 Task: Create a due date automation trigger when advanced on, on the wednesday after a card is due add dates due in more than 1 days at 11:00 AM.
Action: Mouse moved to (1088, 247)
Screenshot: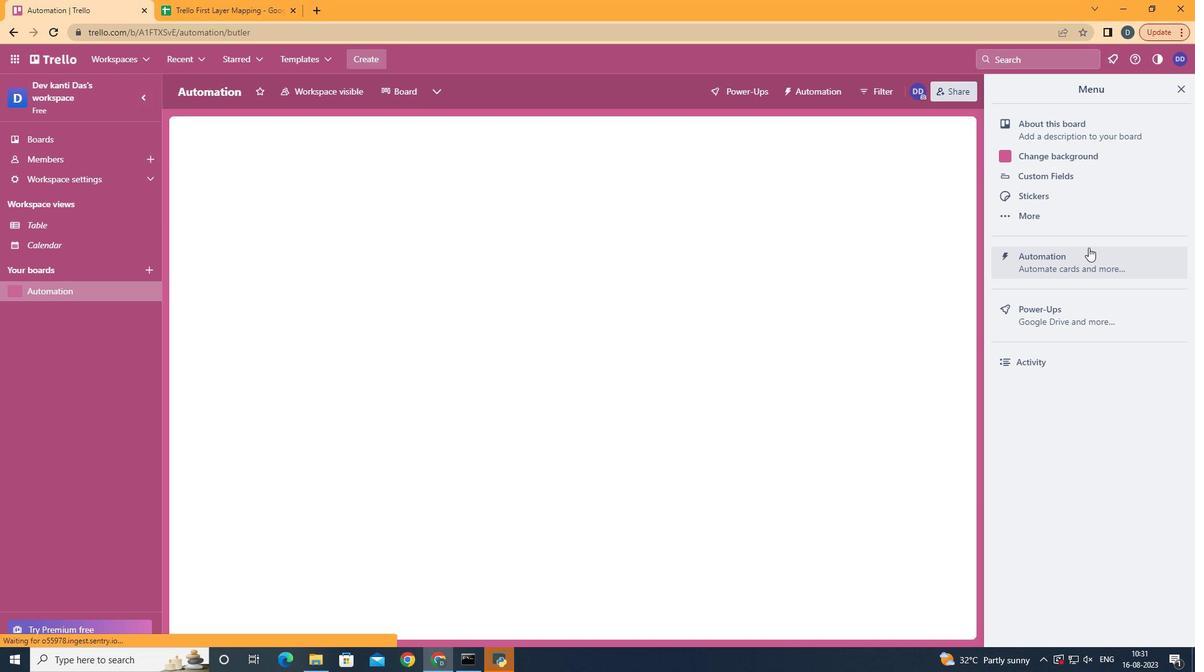 
Action: Mouse pressed left at (1088, 247)
Screenshot: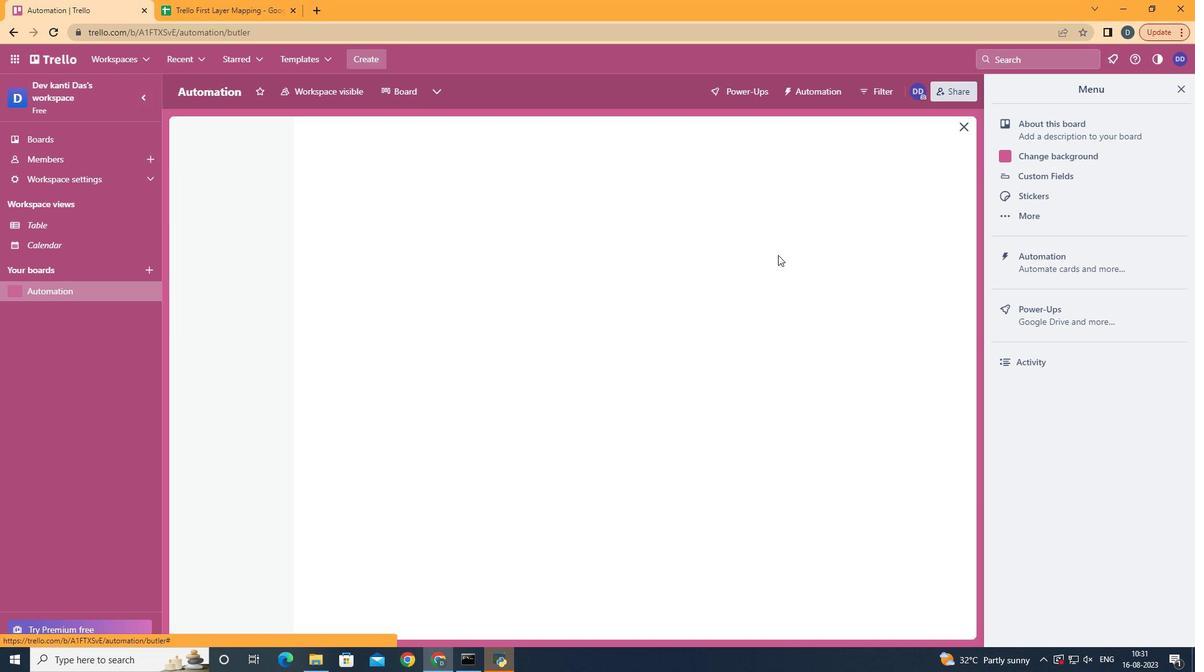 
Action: Mouse moved to (233, 247)
Screenshot: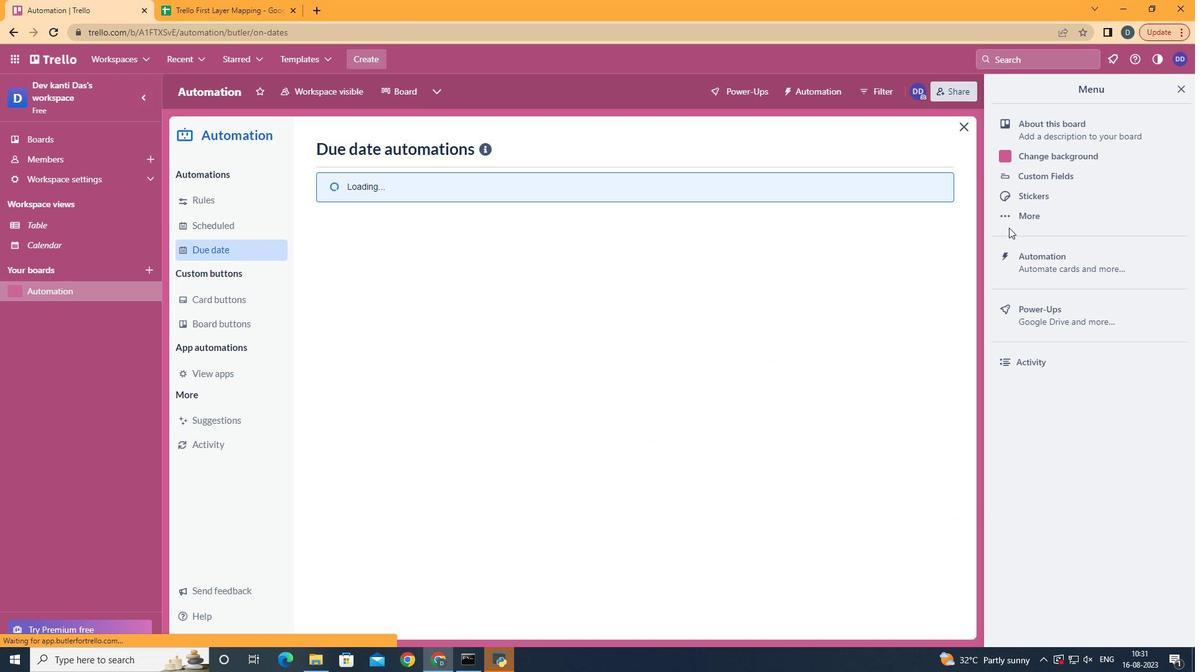 
Action: Mouse pressed left at (233, 247)
Screenshot: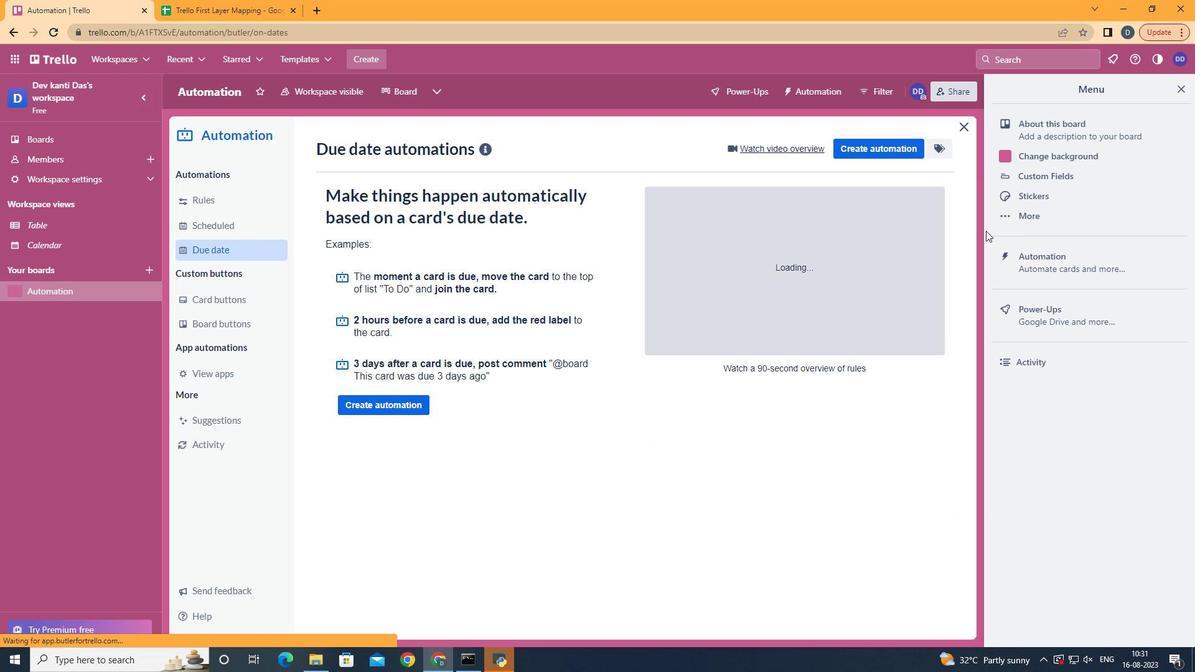 
Action: Mouse moved to (883, 154)
Screenshot: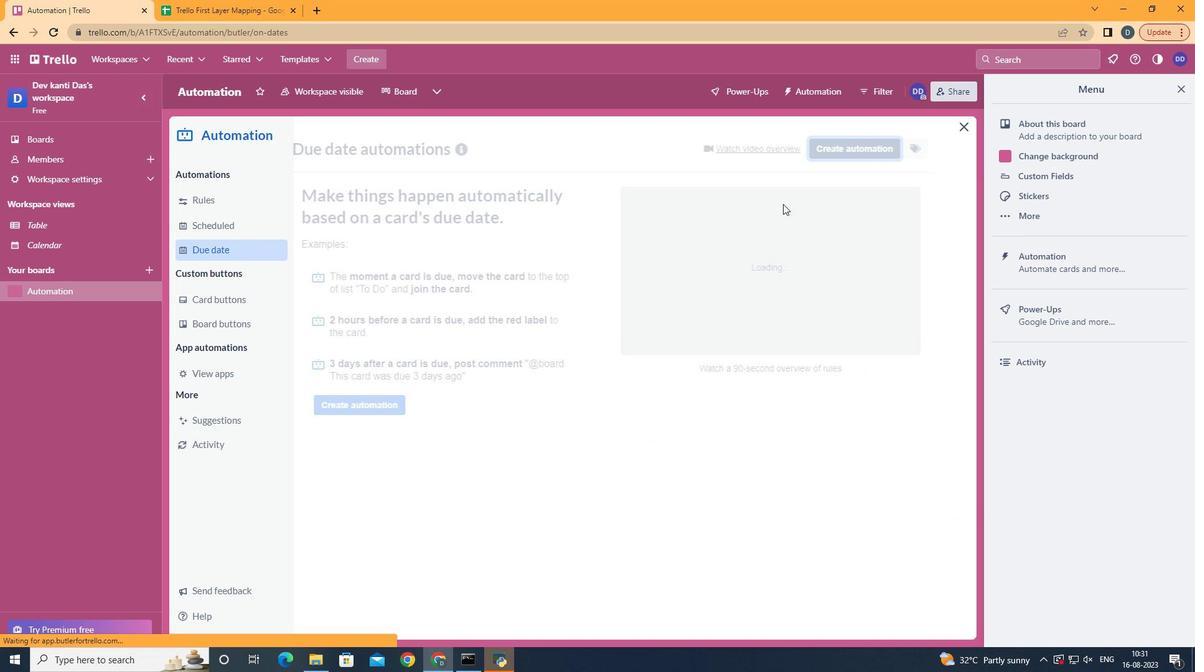 
Action: Mouse pressed left at (883, 154)
Screenshot: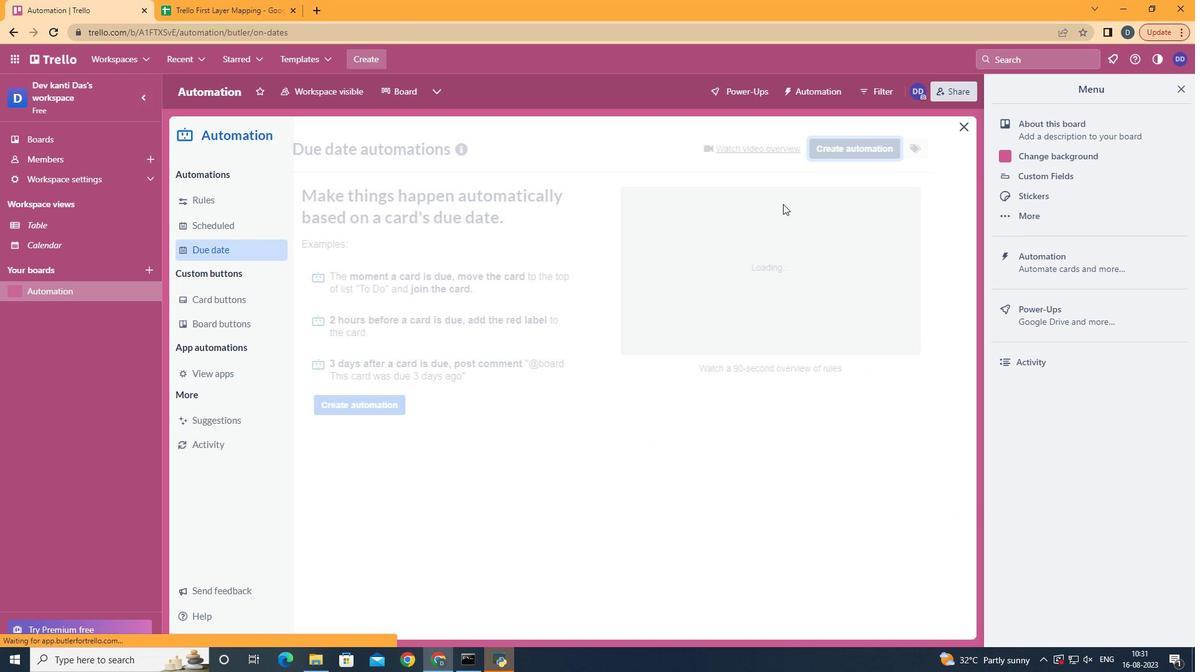 
Action: Mouse moved to (633, 275)
Screenshot: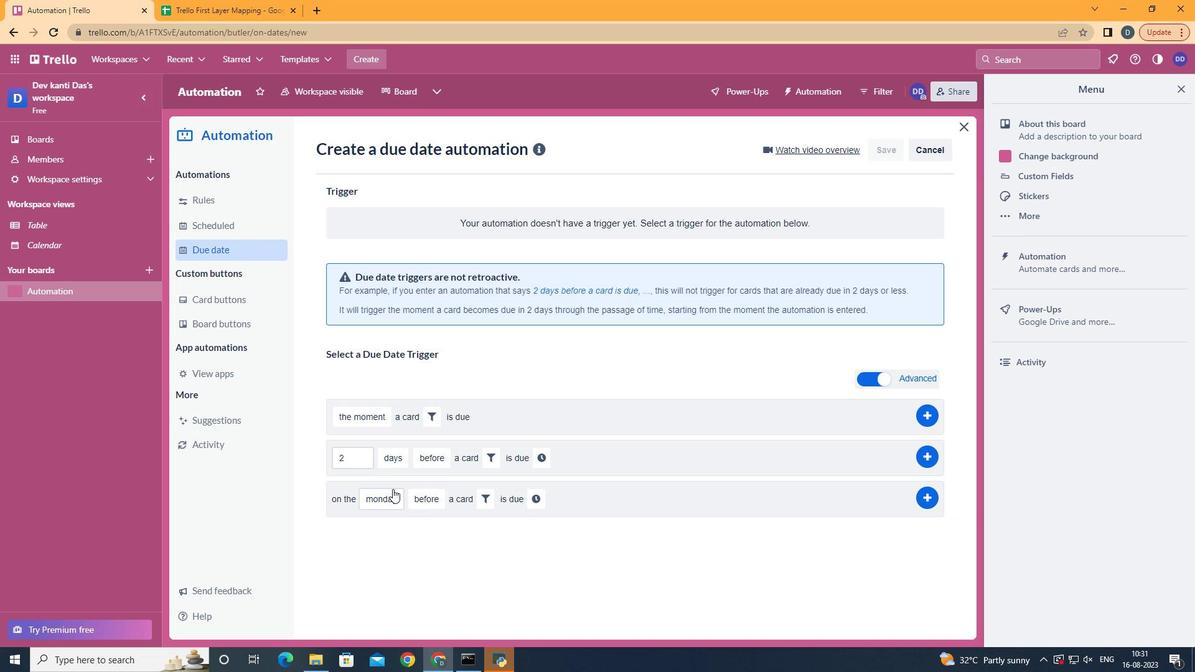
Action: Mouse pressed left at (633, 275)
Screenshot: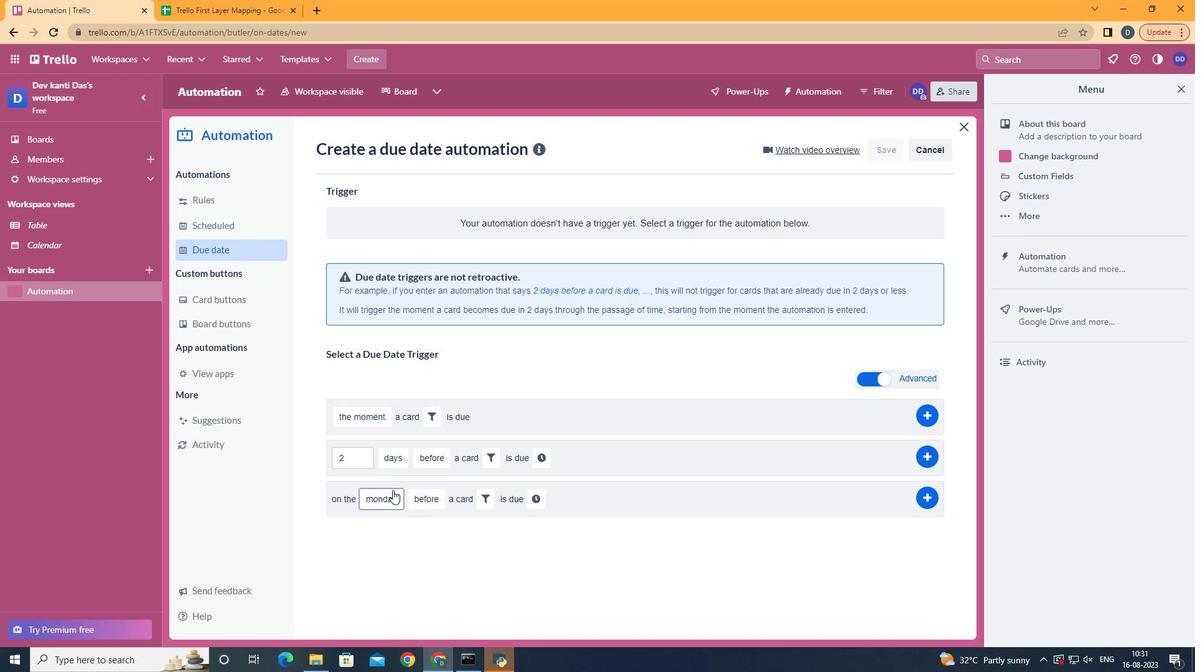 
Action: Mouse moved to (403, 373)
Screenshot: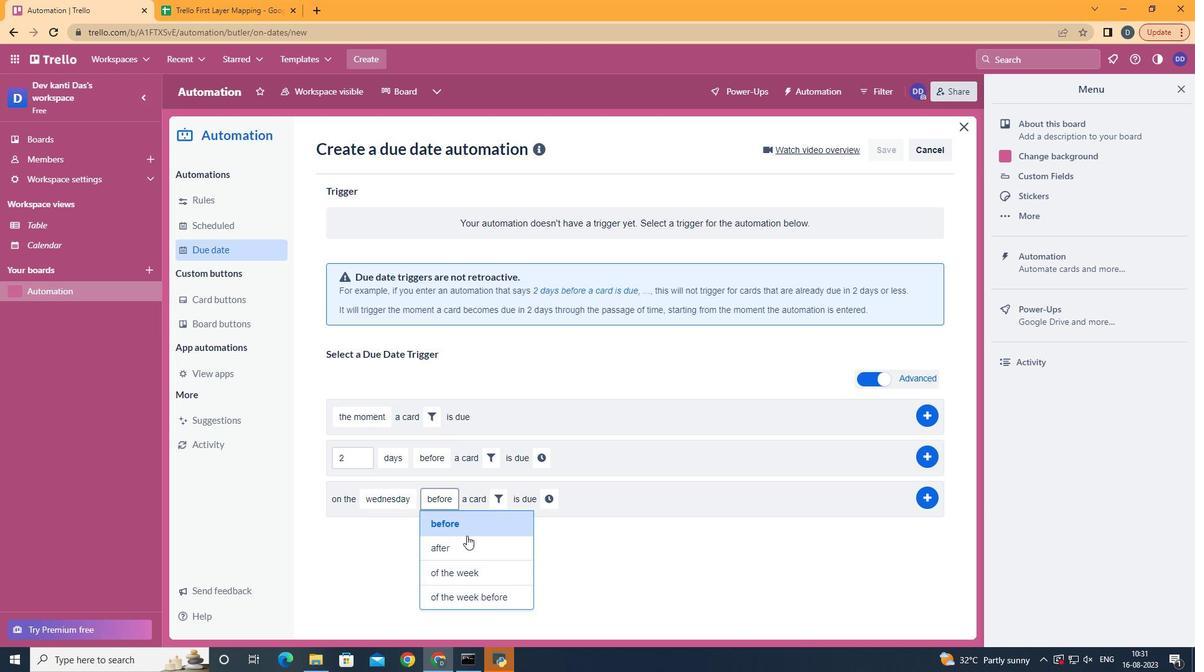 
Action: Mouse pressed left at (403, 373)
Screenshot: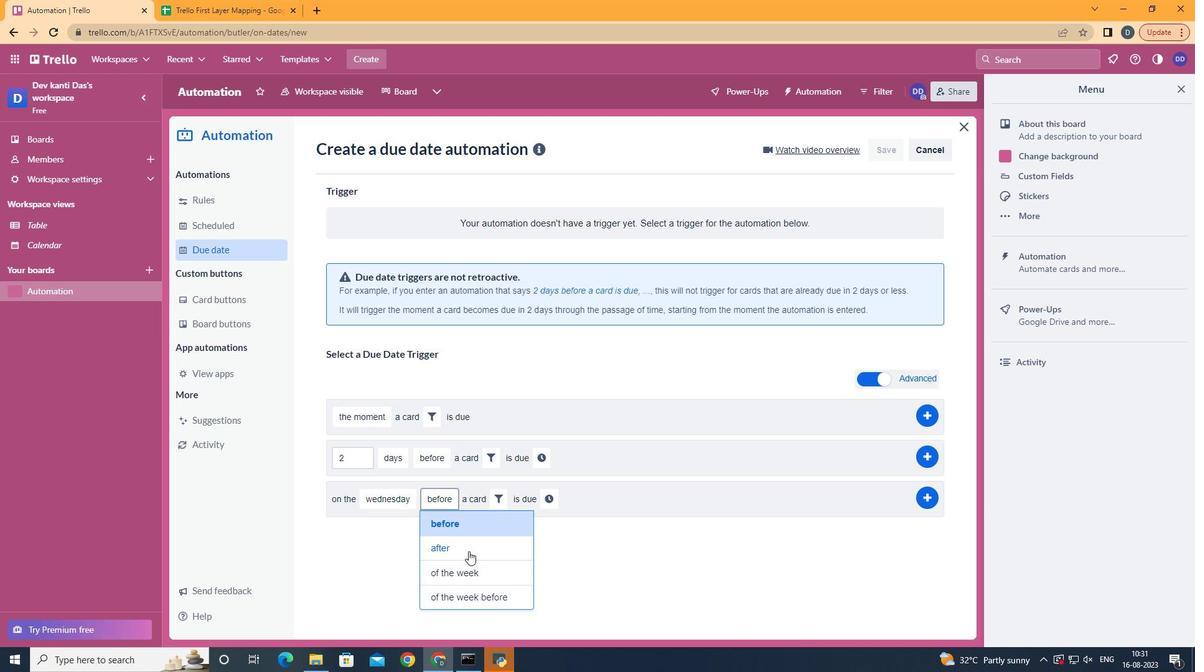 
Action: Mouse moved to (472, 548)
Screenshot: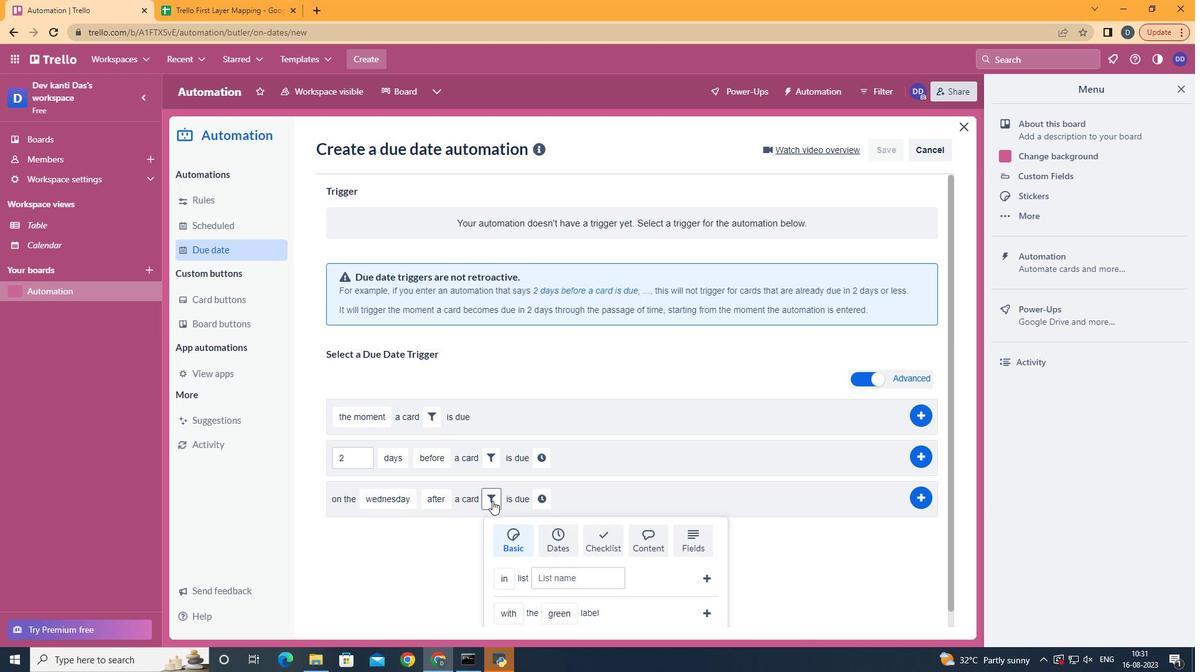 
Action: Mouse pressed left at (472, 548)
Screenshot: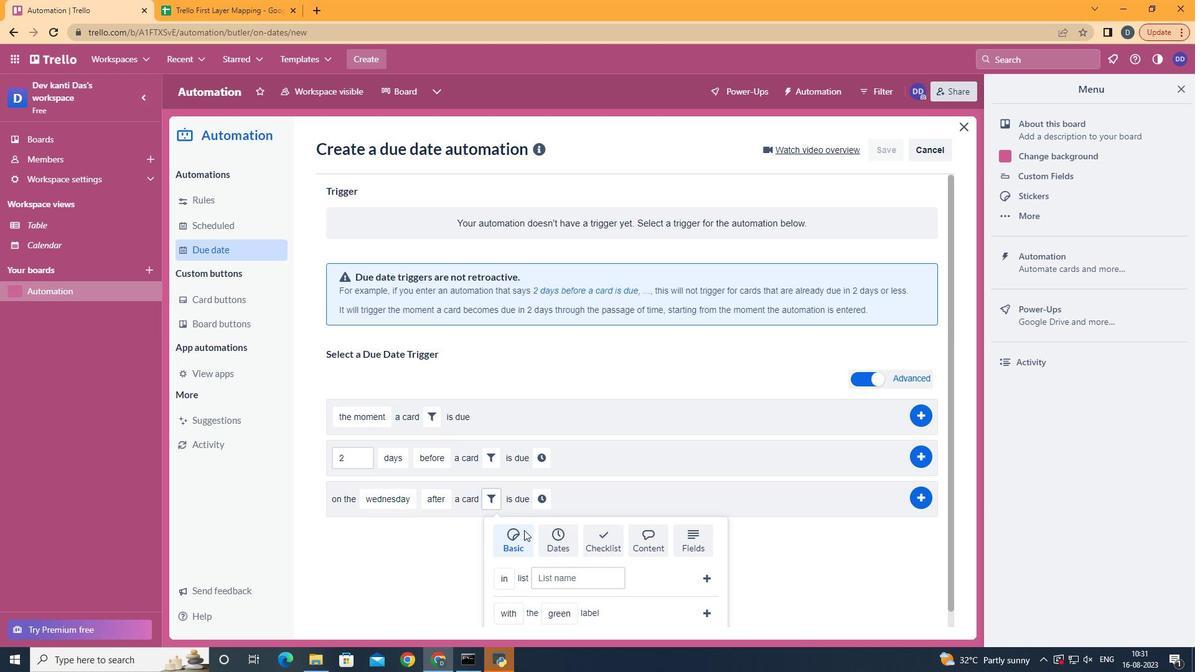 
Action: Mouse moved to (496, 504)
Screenshot: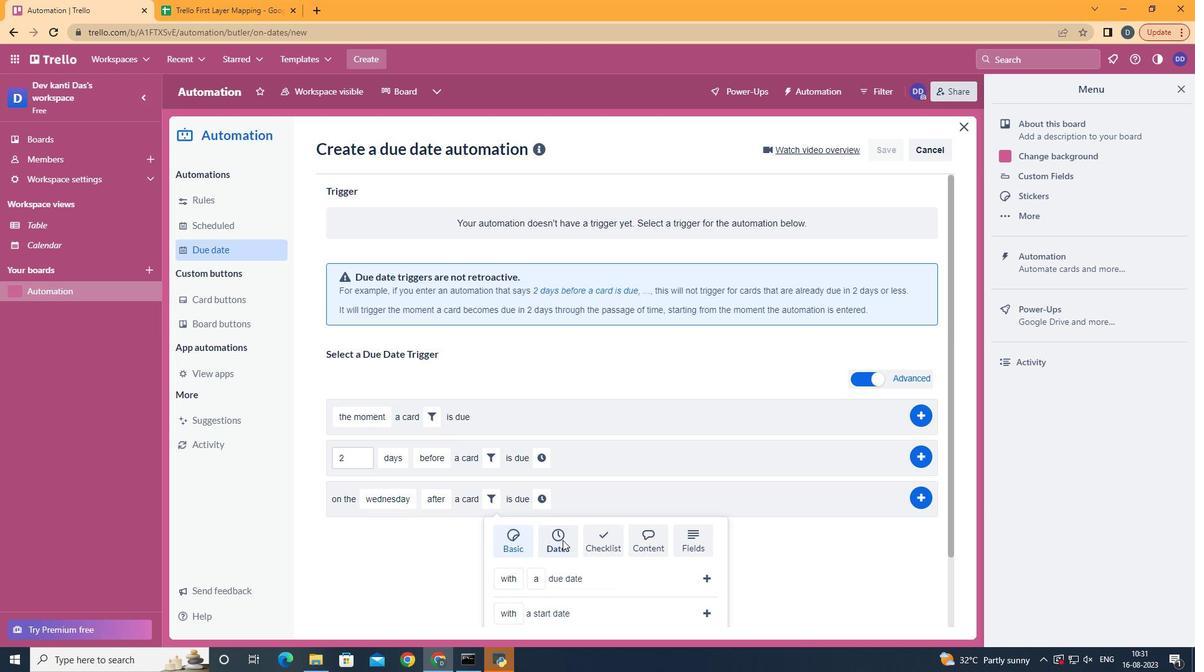 
Action: Mouse pressed left at (496, 504)
Screenshot: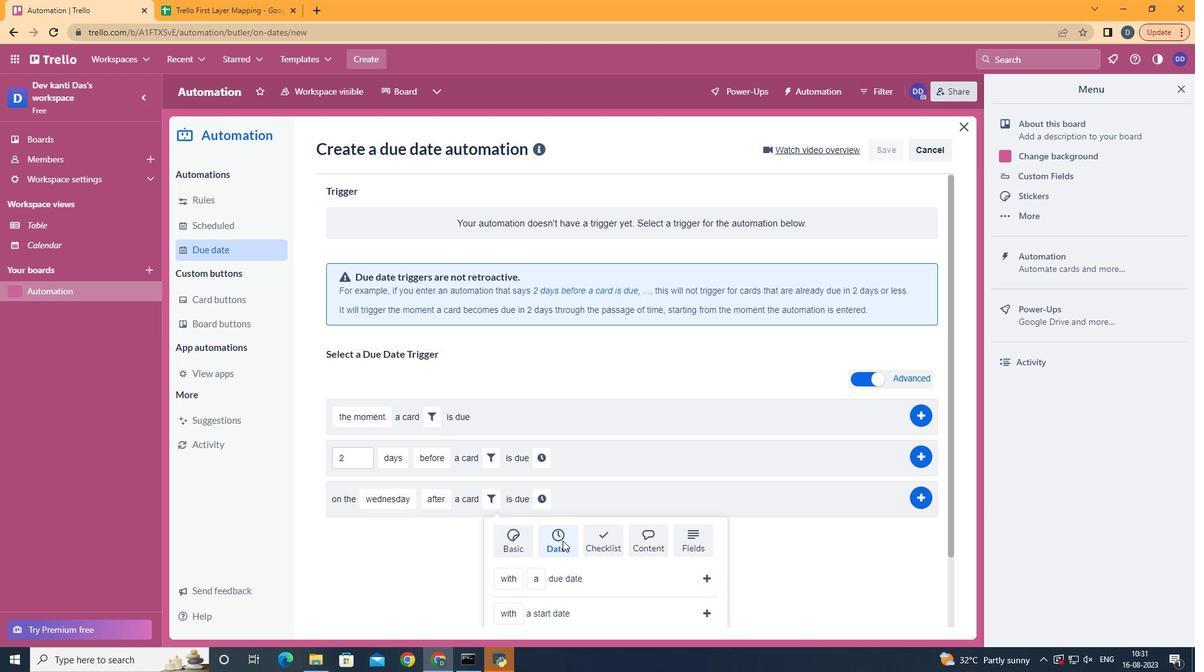 
Action: Mouse moved to (562, 540)
Screenshot: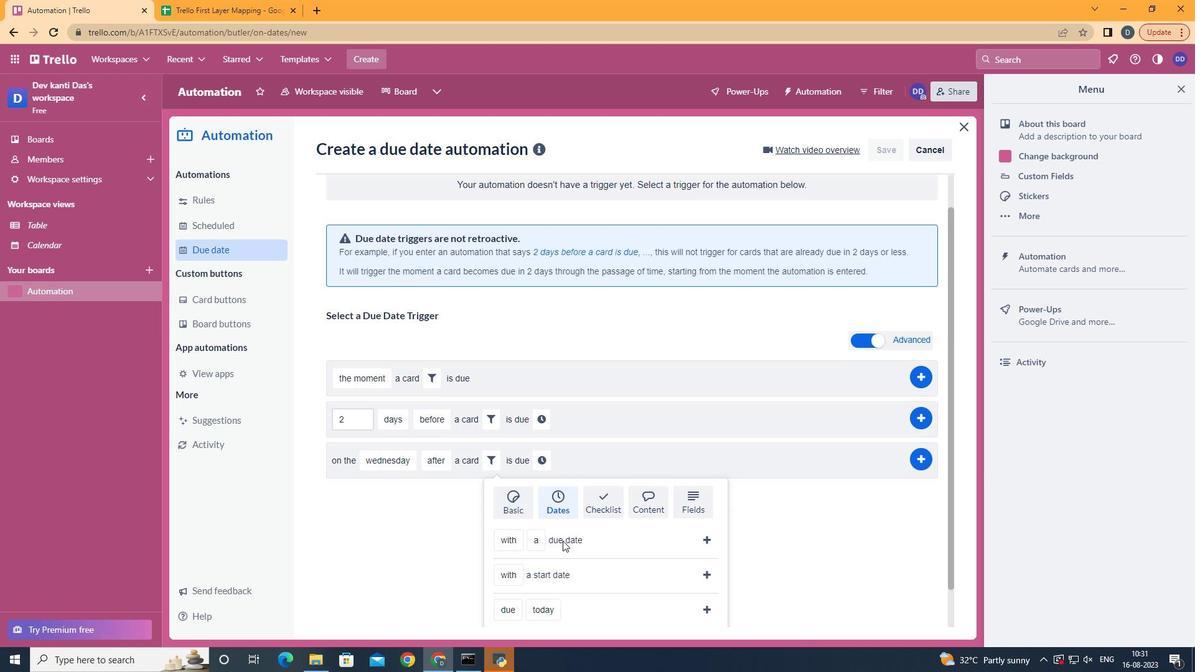 
Action: Mouse pressed left at (562, 540)
Screenshot: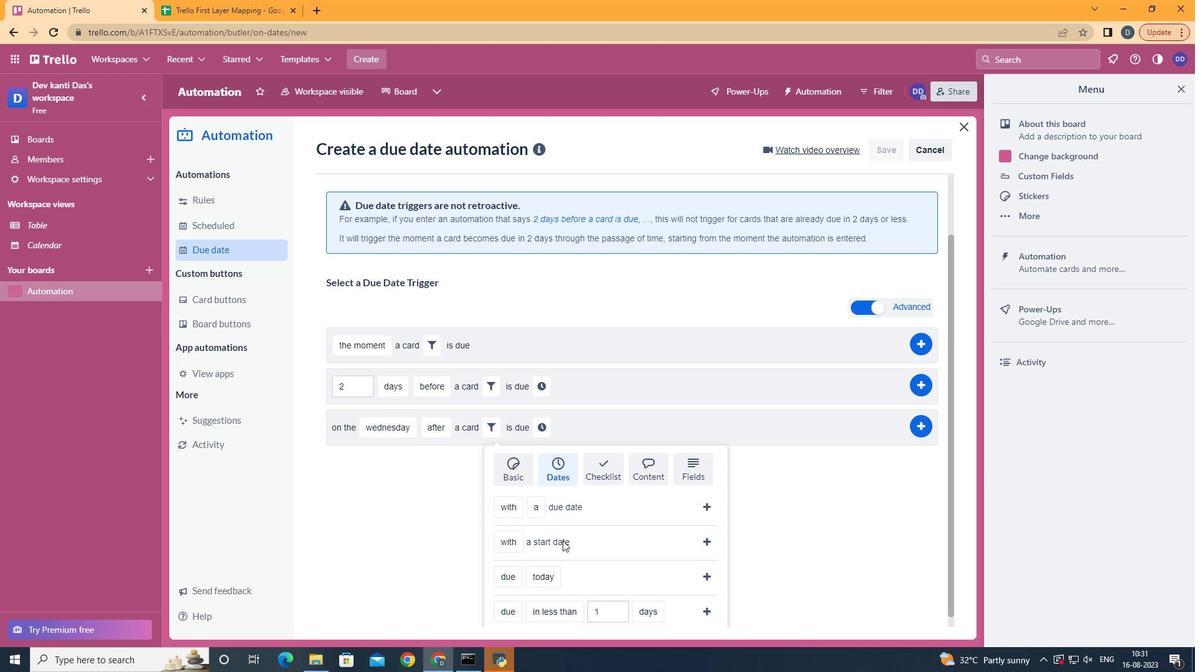 
Action: Mouse moved to (562, 540)
Screenshot: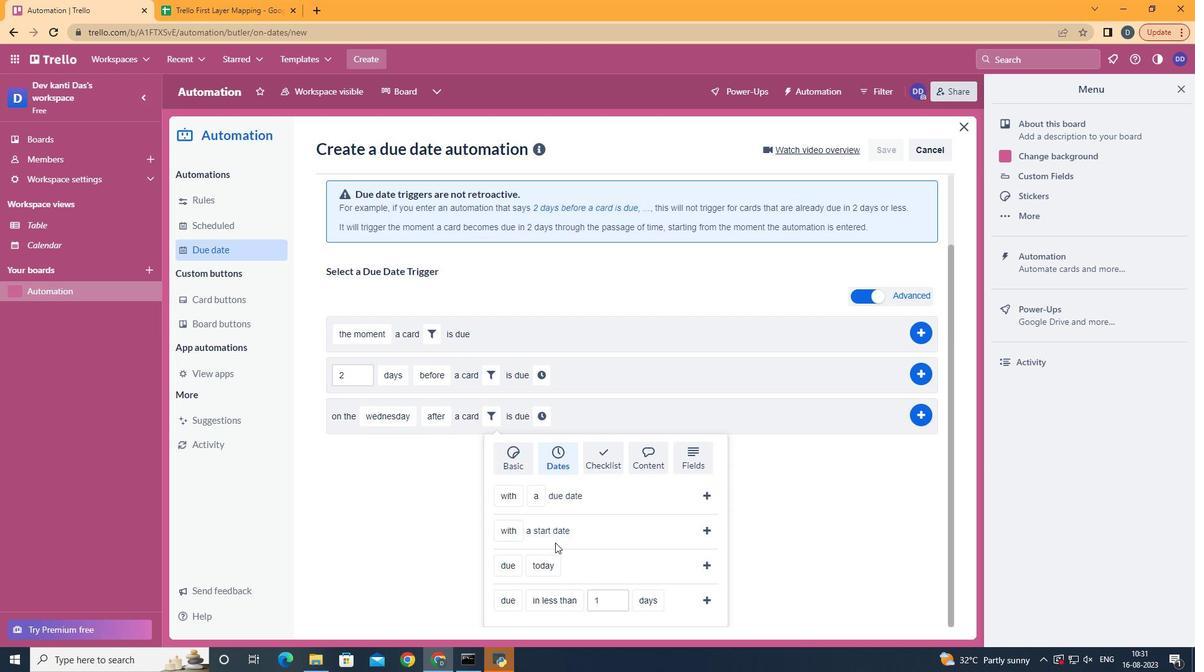 
Action: Mouse scrolled (562, 540) with delta (0, 0)
Screenshot: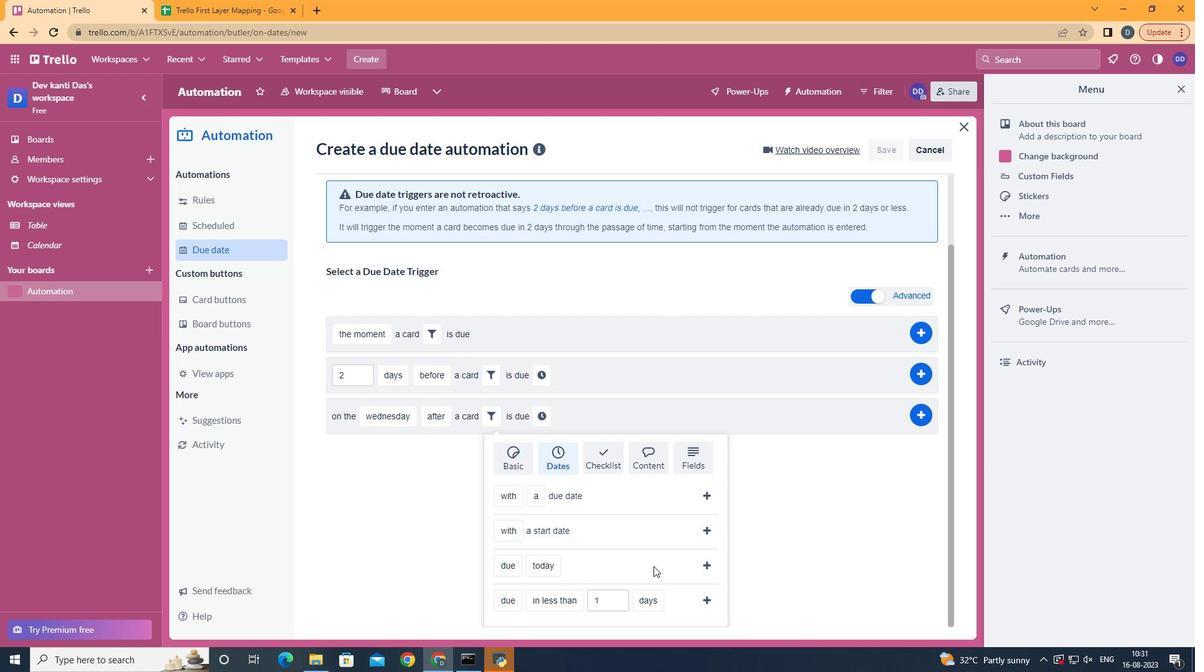 
Action: Mouse scrolled (562, 540) with delta (0, 0)
Screenshot: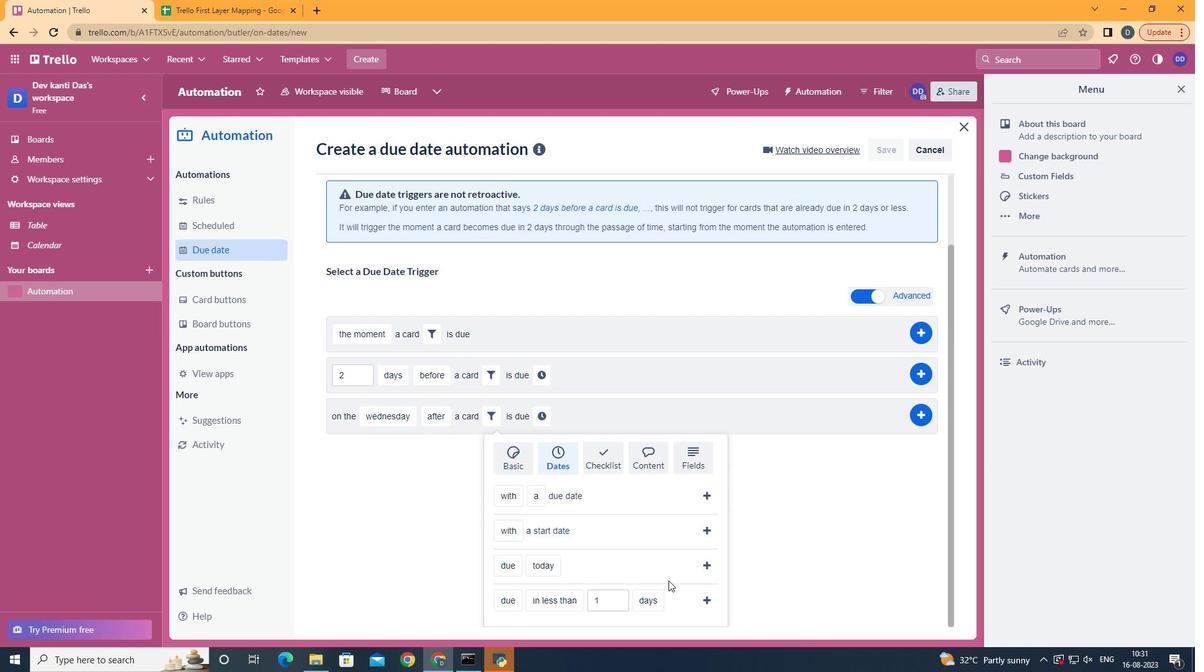 
Action: Mouse scrolled (562, 540) with delta (0, 0)
Screenshot: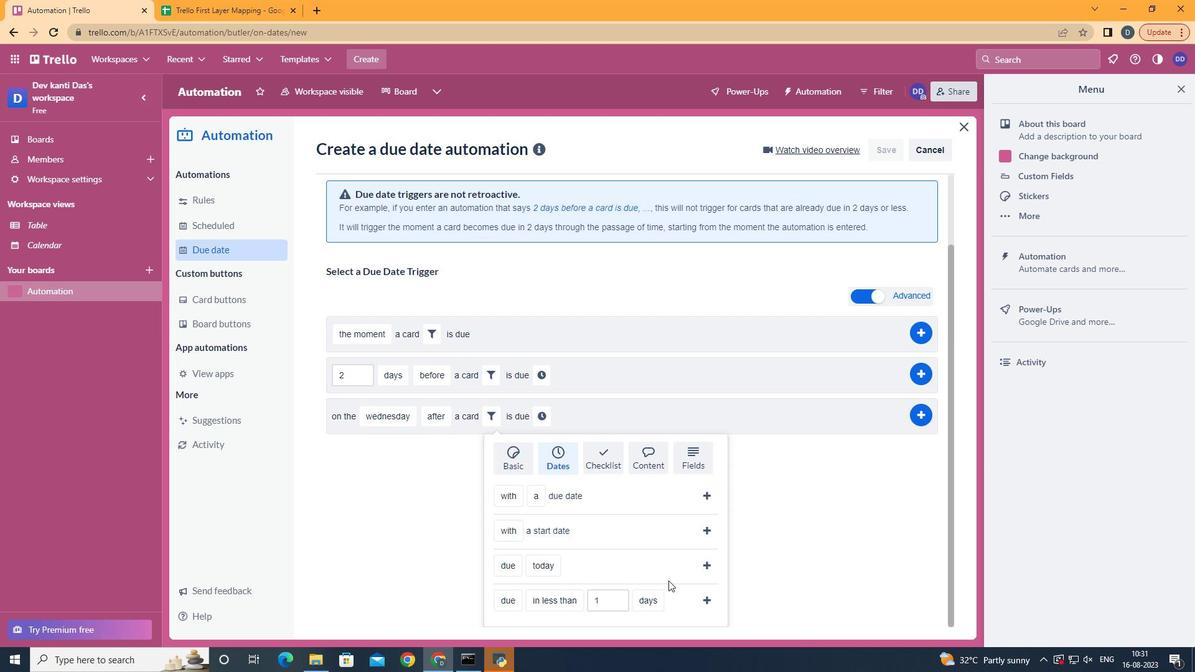 
Action: Mouse scrolled (562, 540) with delta (0, 0)
Screenshot: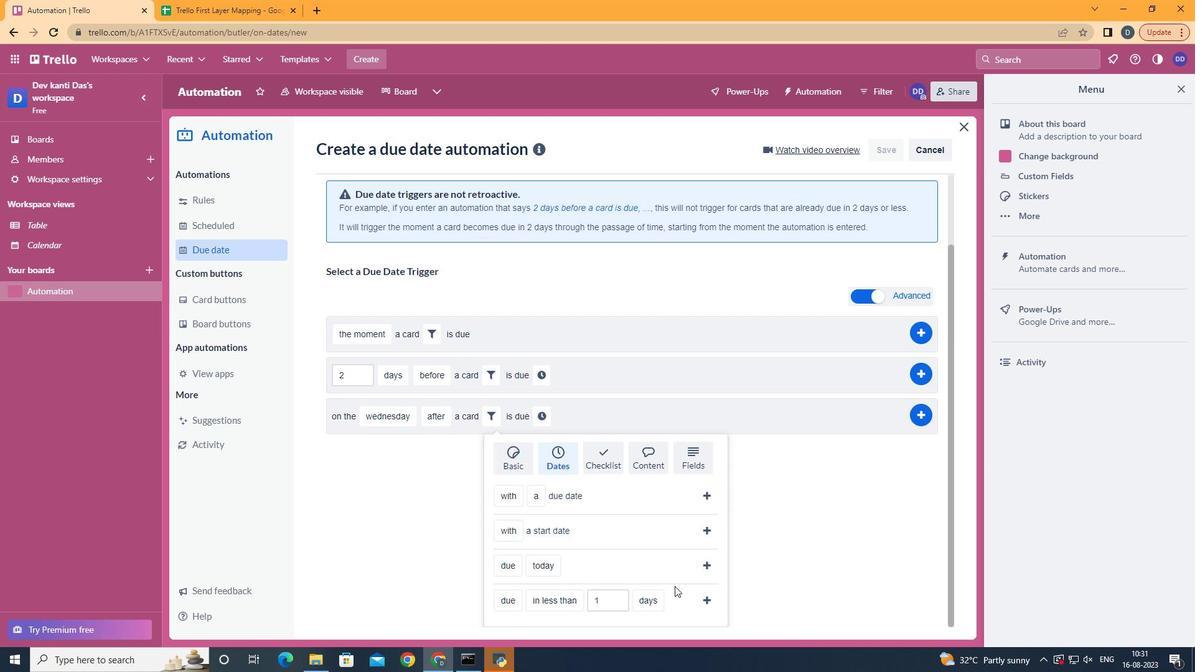 
Action: Mouse scrolled (562, 540) with delta (0, 0)
Screenshot: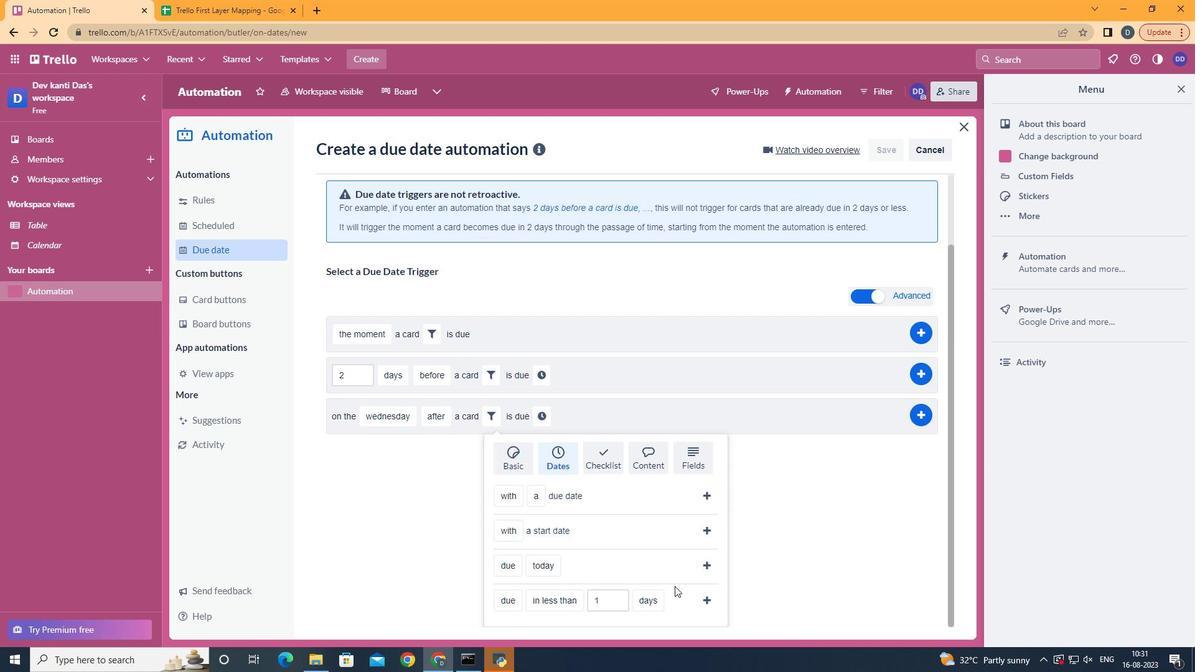 
Action: Mouse moved to (563, 519)
Screenshot: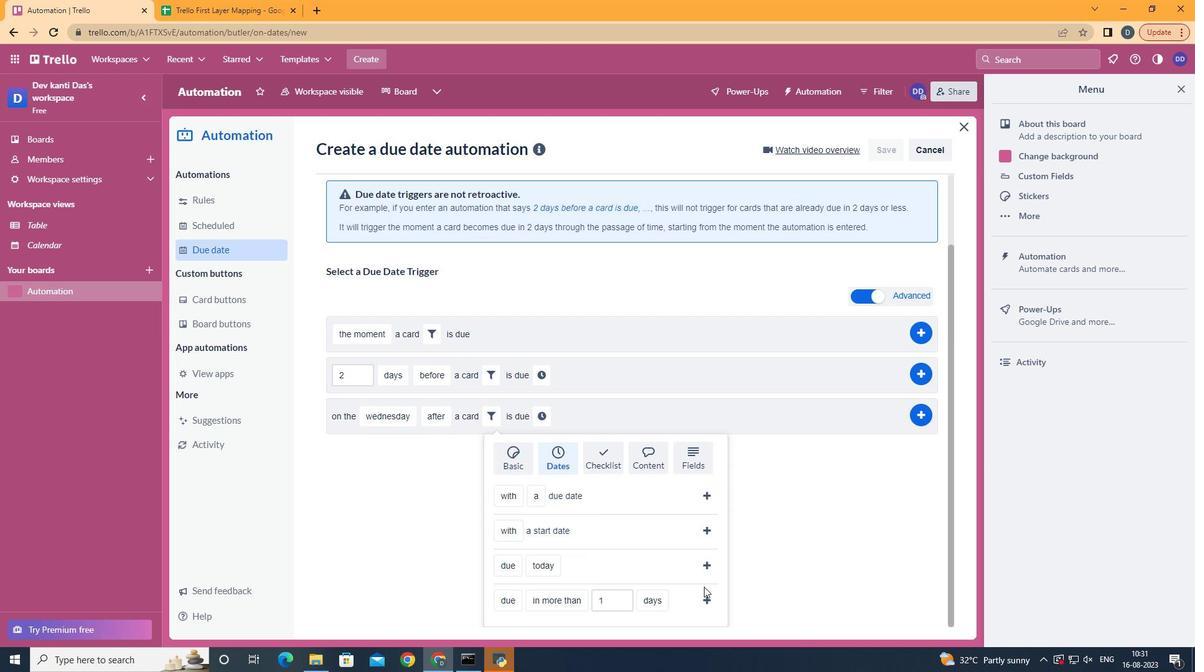 
Action: Mouse pressed left at (563, 519)
Screenshot: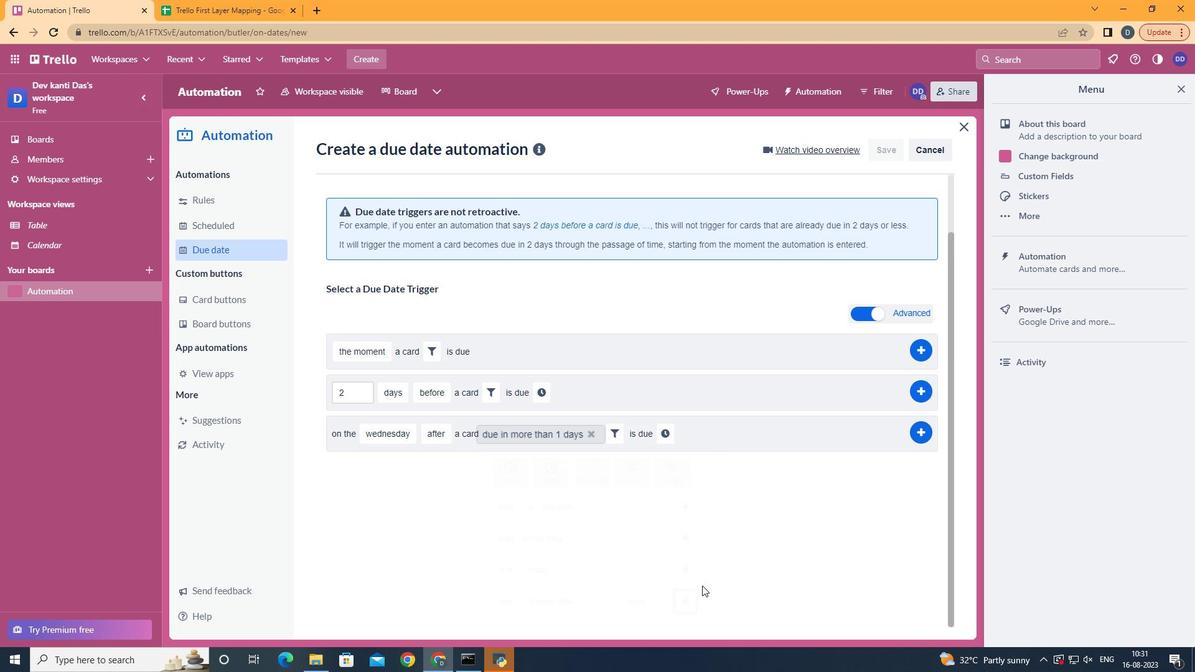 
Action: Mouse moved to (709, 596)
Screenshot: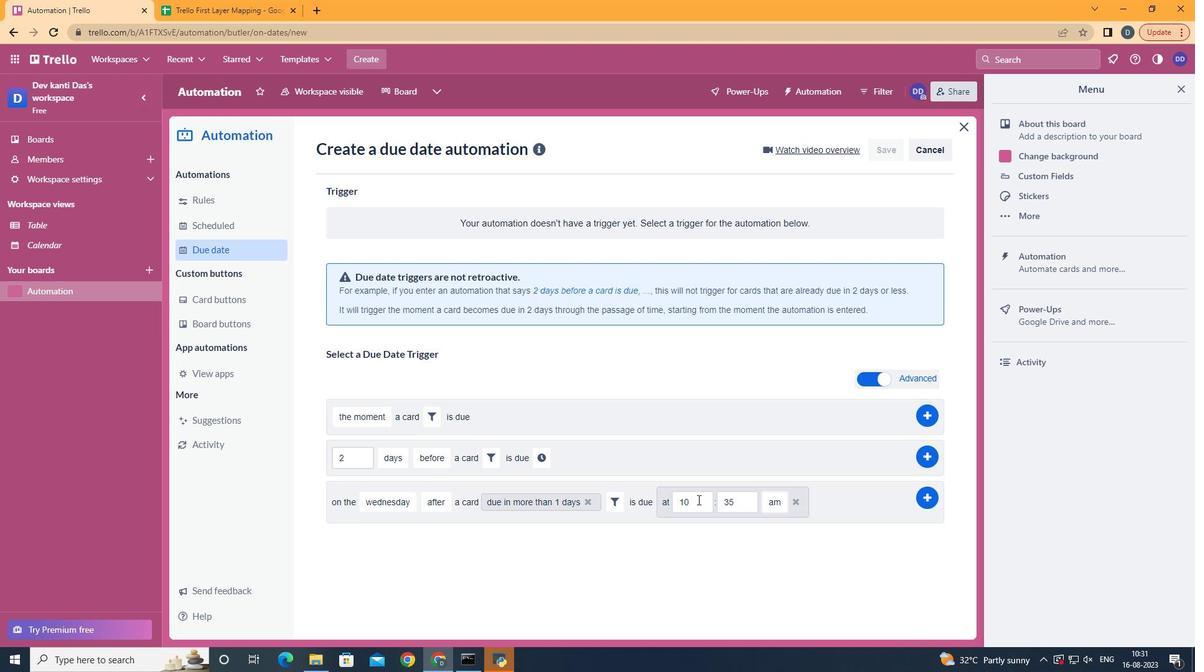 
Action: Mouse pressed left at (709, 596)
Screenshot: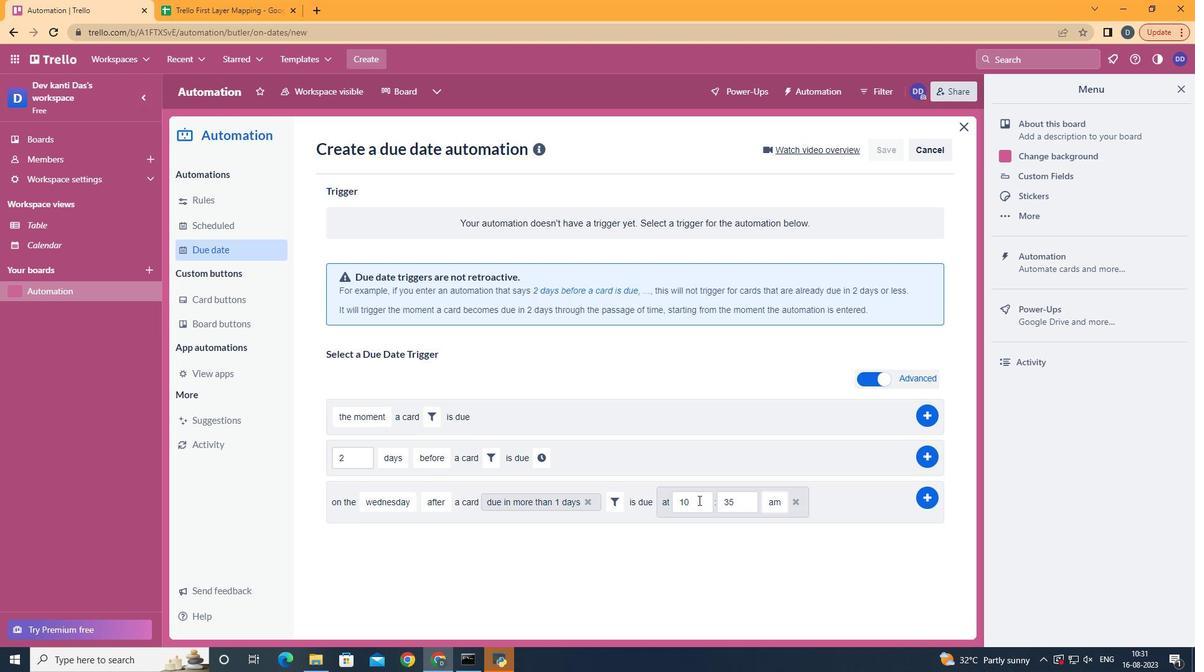 
Action: Mouse moved to (666, 498)
Screenshot: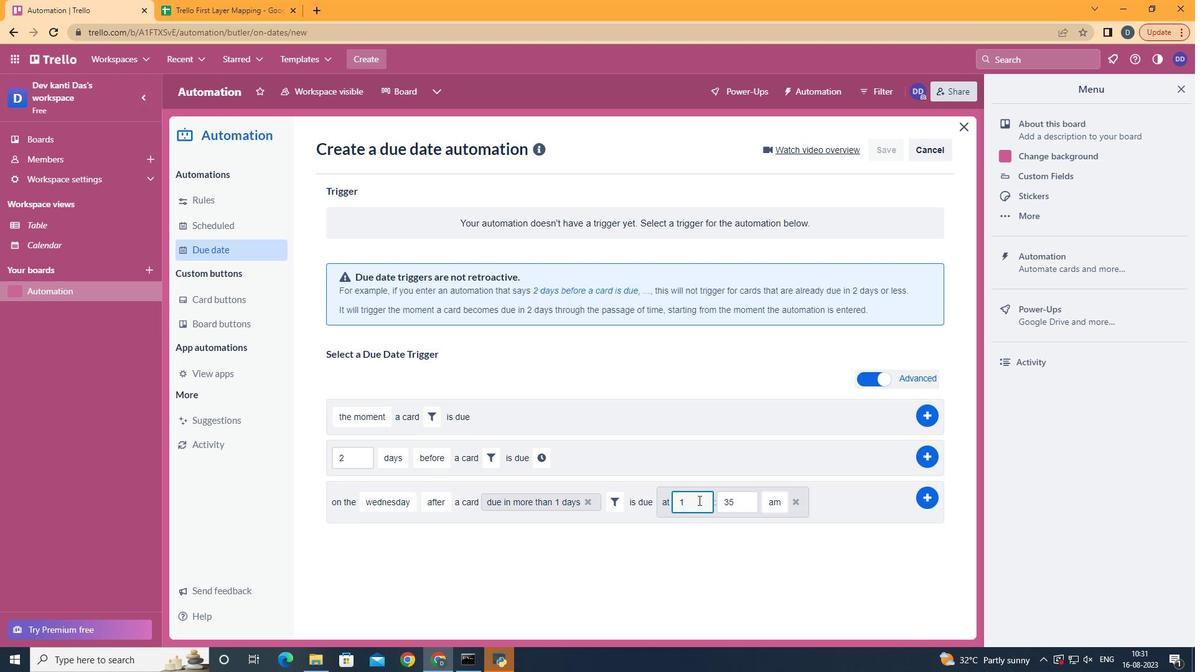 
Action: Mouse pressed left at (666, 498)
Screenshot: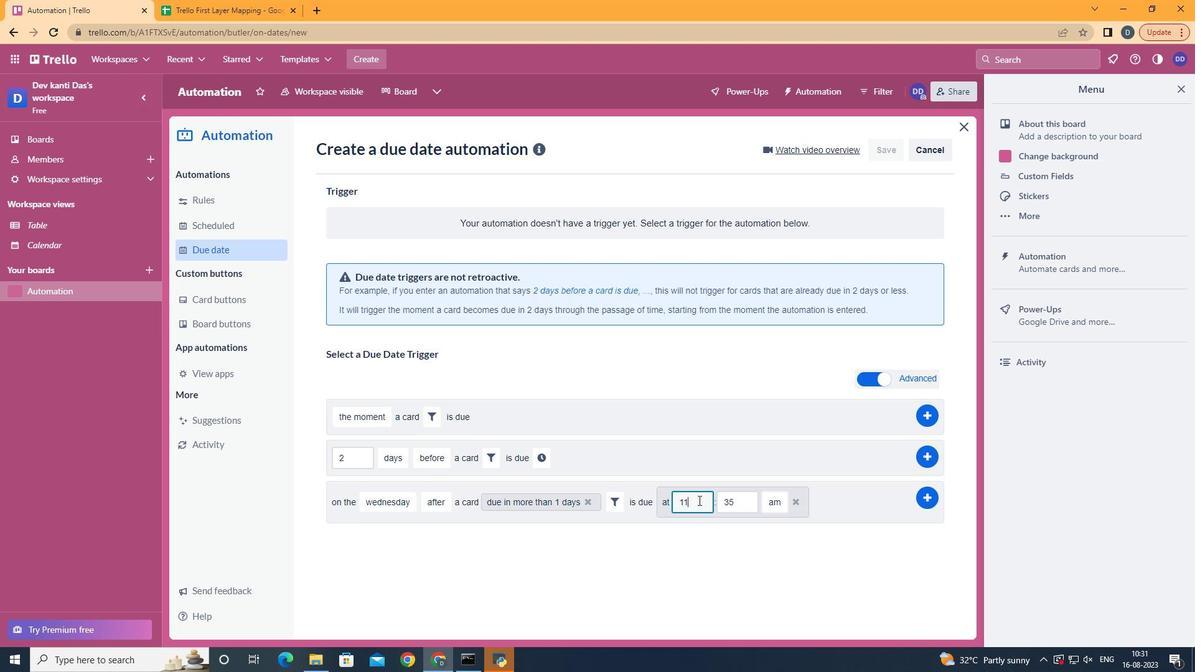 
Action: Mouse moved to (698, 500)
Screenshot: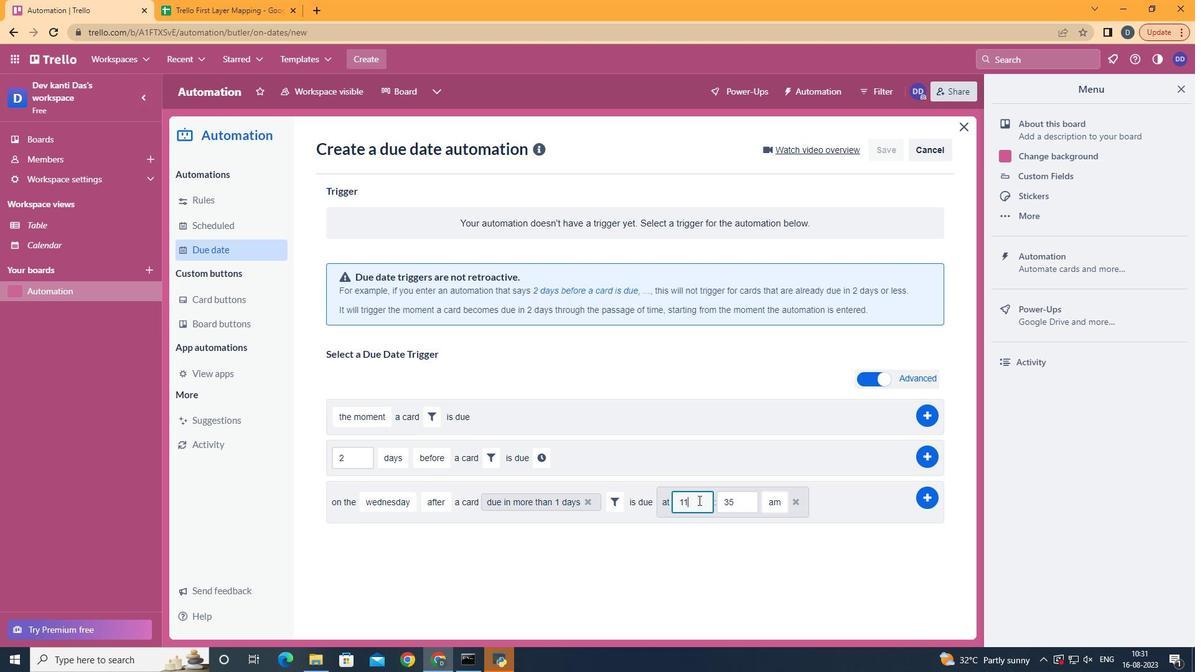 
Action: Mouse pressed left at (698, 500)
Screenshot: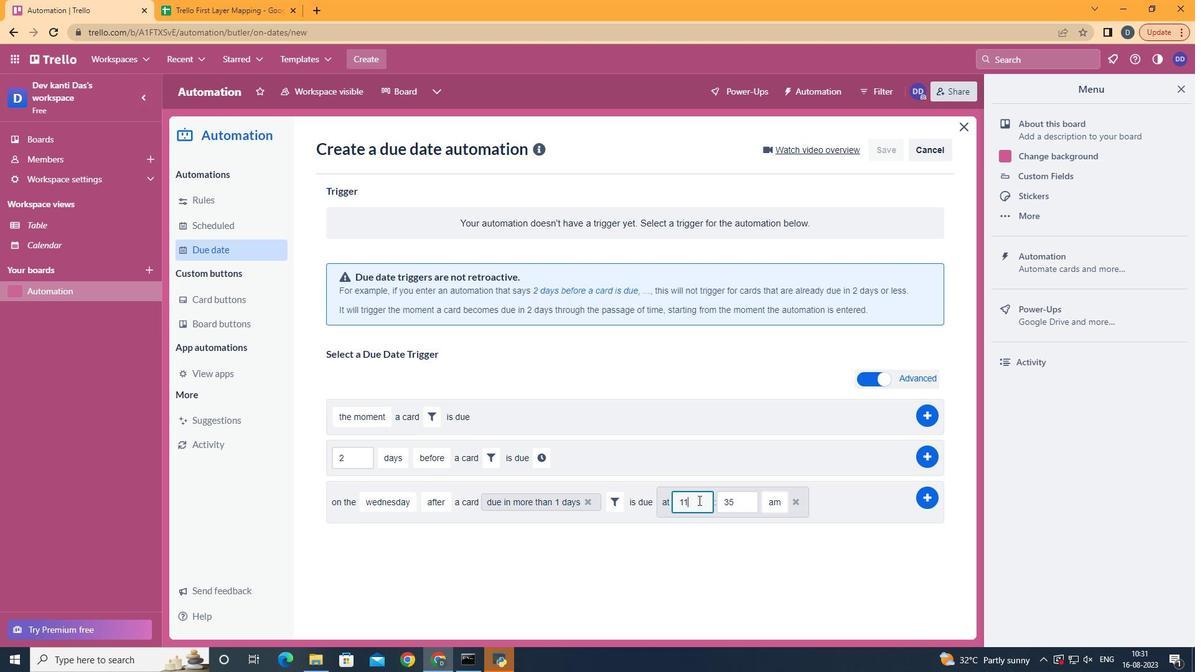 
Action: Key pressed <Key.backspace>1
Screenshot: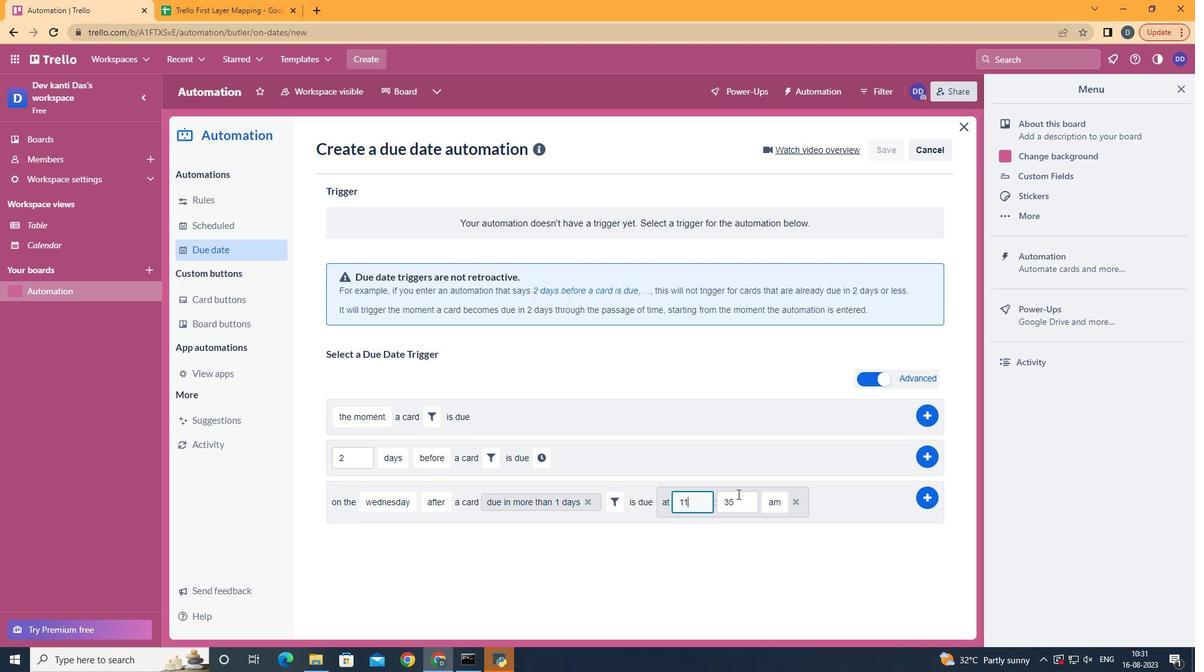 
Action: Mouse moved to (738, 494)
Screenshot: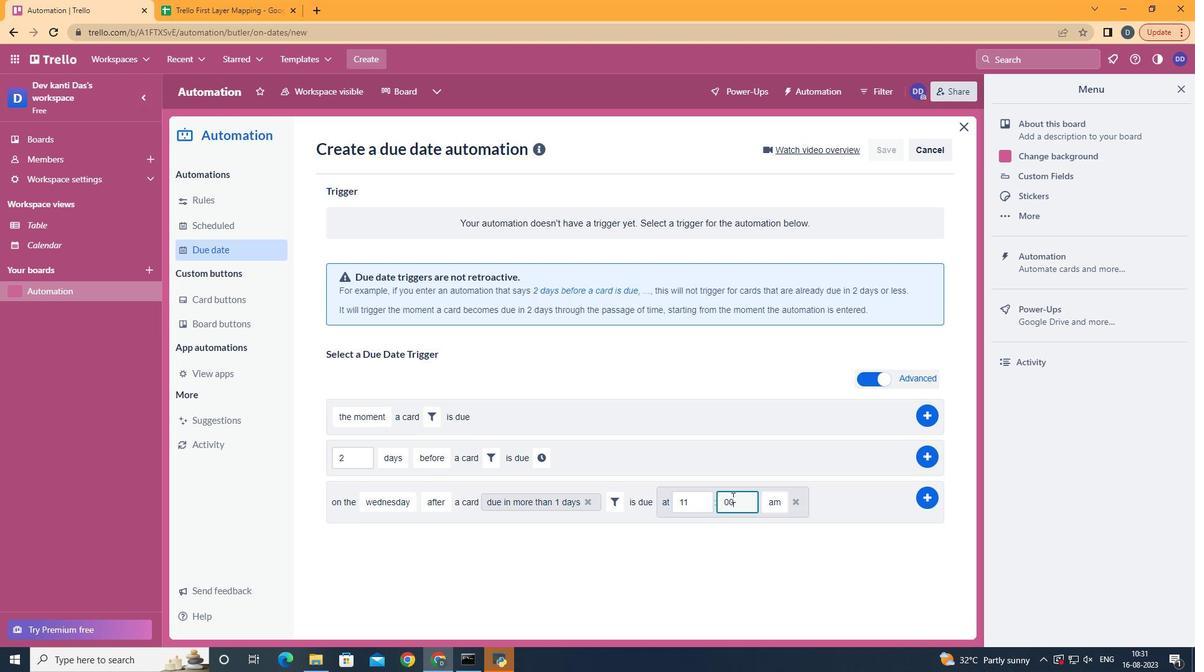
Action: Mouse pressed left at (738, 494)
Screenshot: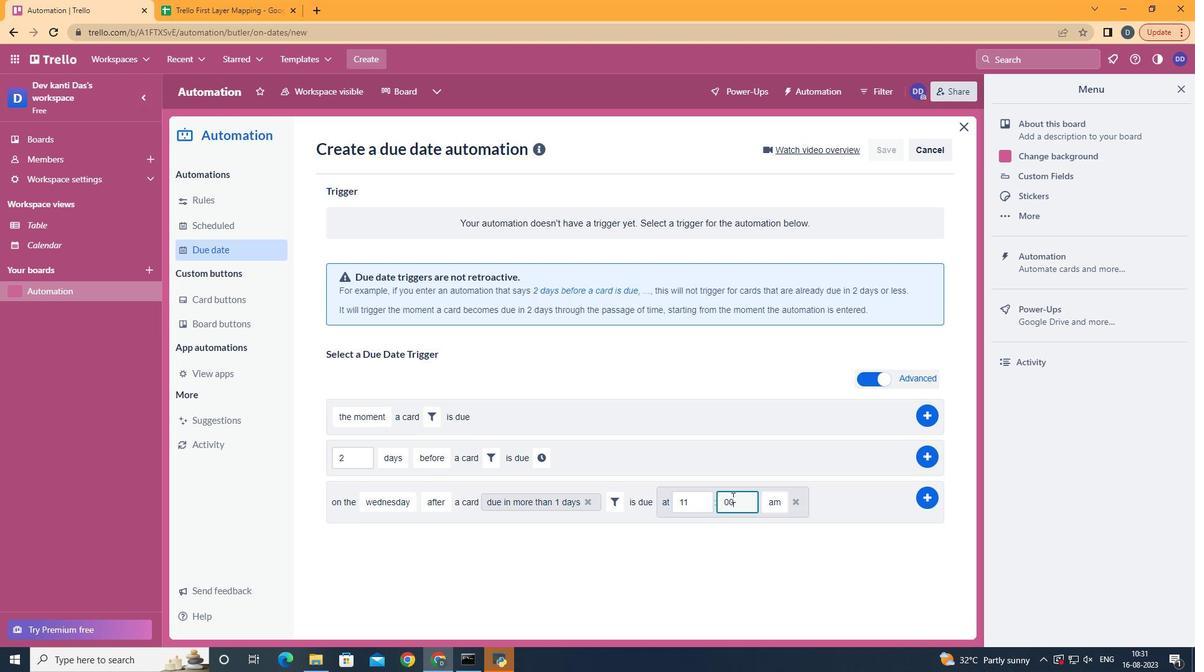 
Action: Key pressed <Key.backspace>
Screenshot: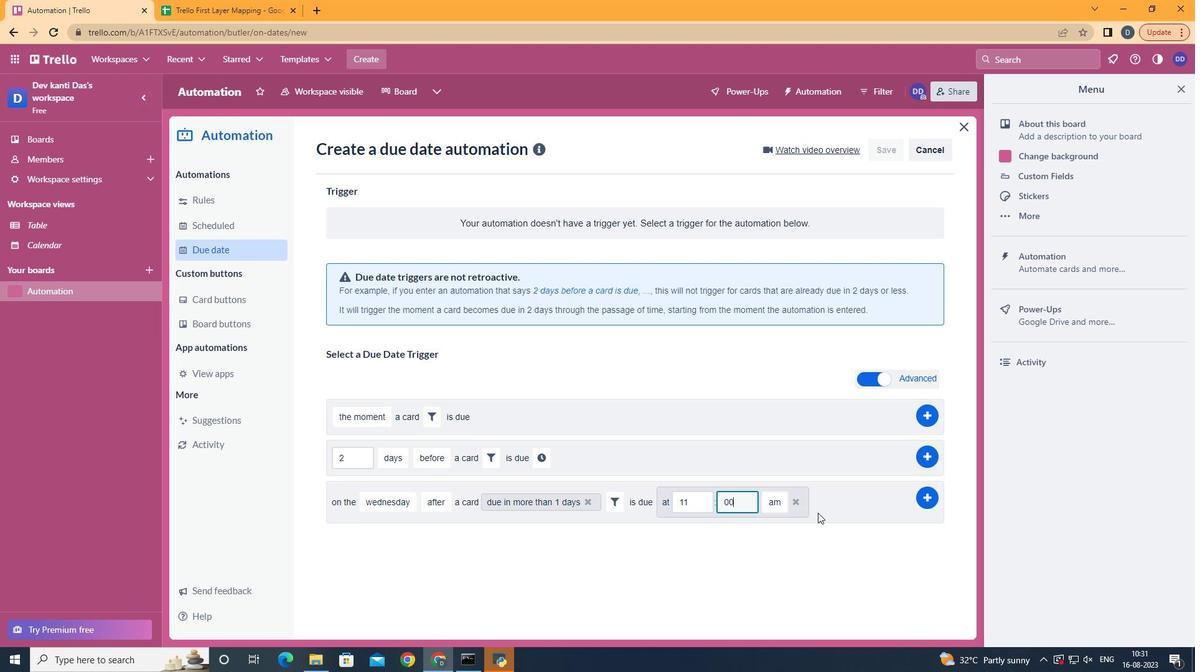 
Action: Mouse moved to (738, 494)
Screenshot: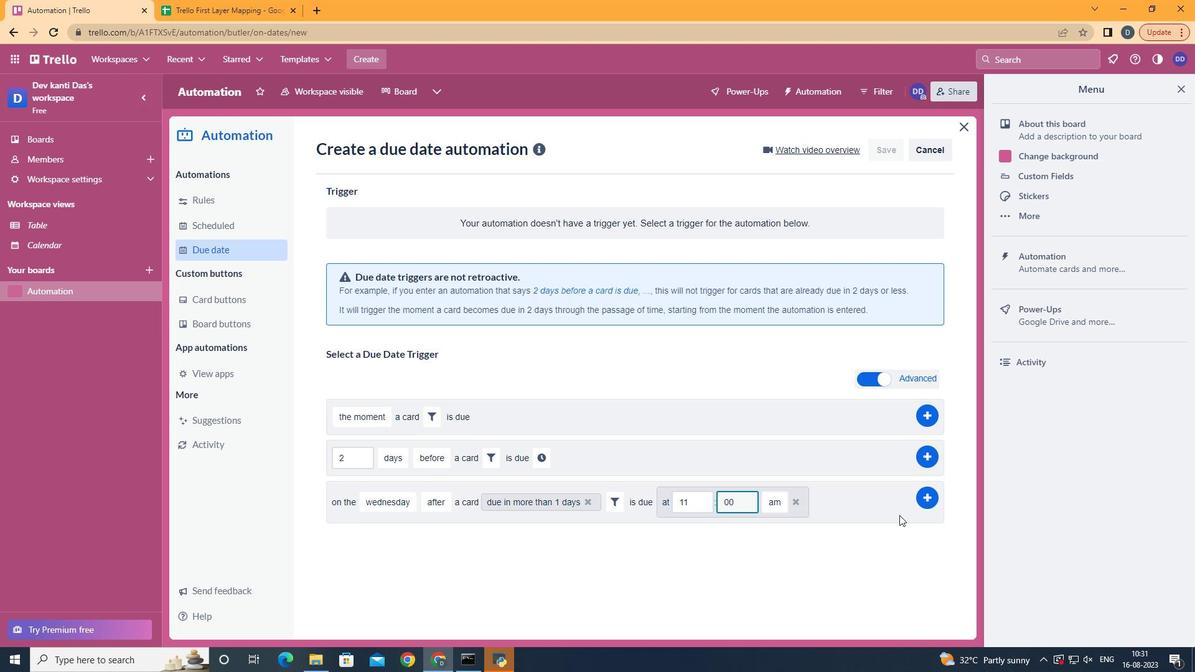 
Action: Key pressed <Key.backspace>
Screenshot: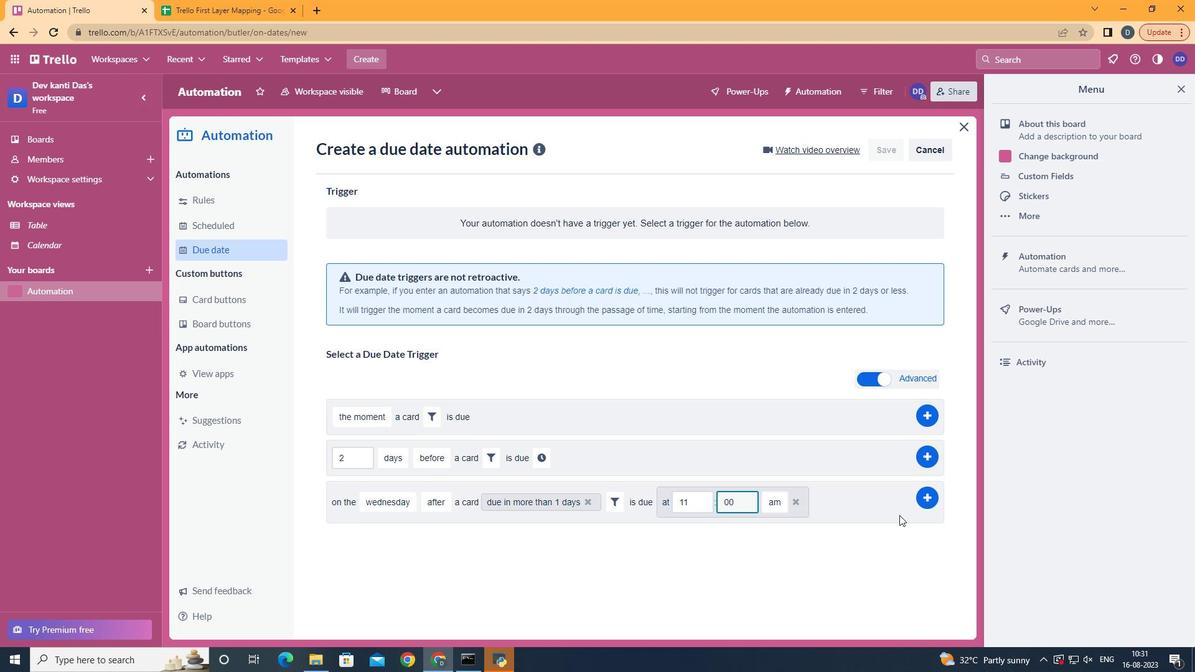 
Action: Mouse moved to (732, 497)
Screenshot: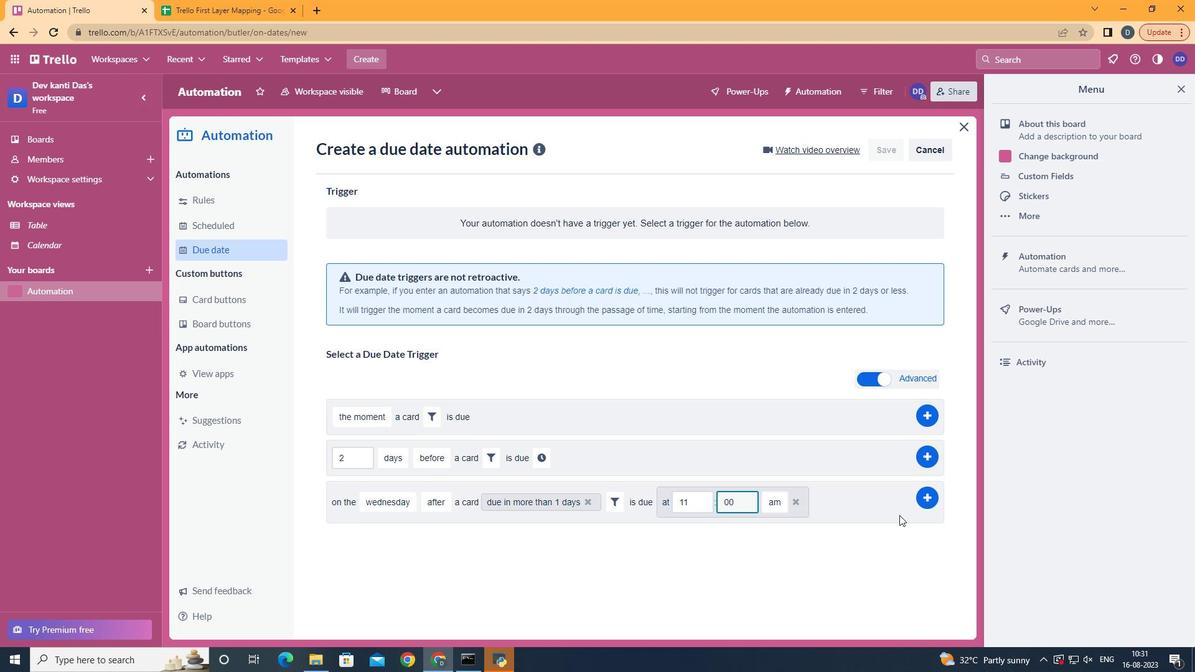 
Action: Key pressed 00
Screenshot: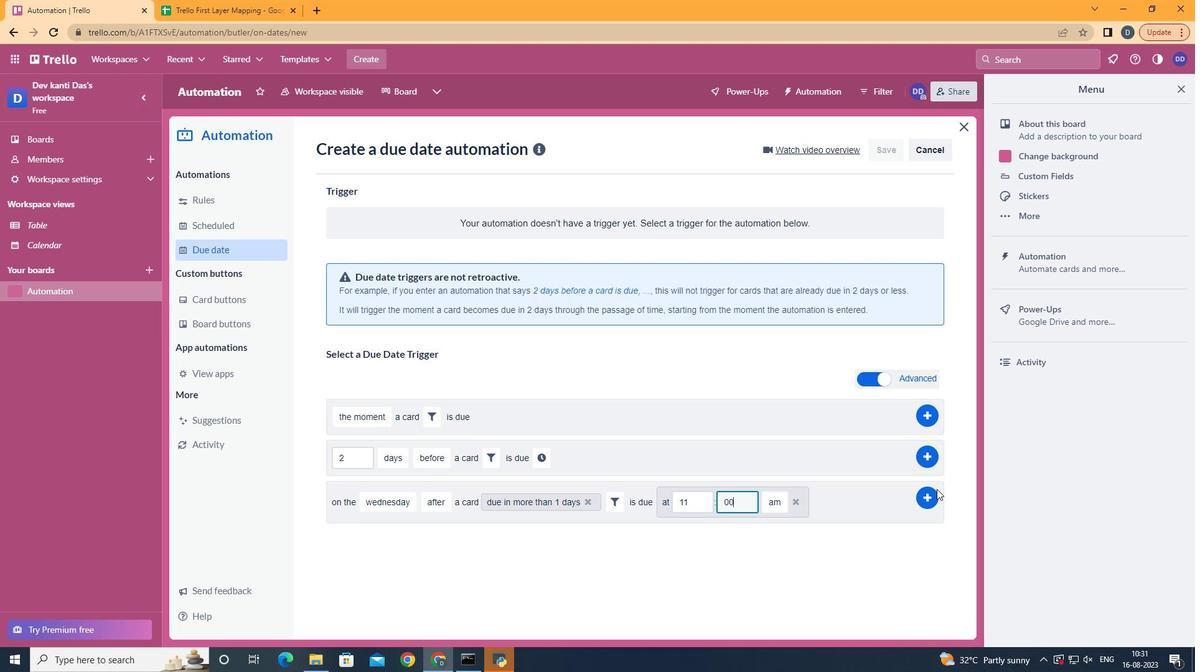 
Action: Mouse moved to (929, 494)
Screenshot: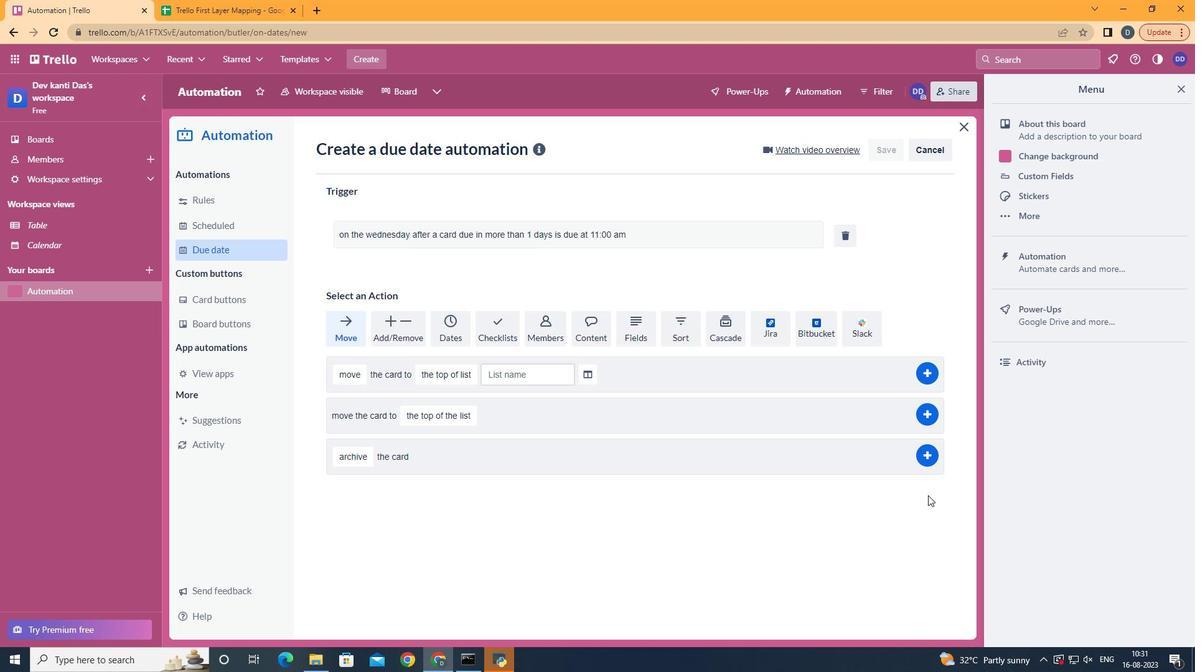 
Action: Mouse pressed left at (929, 494)
Screenshot: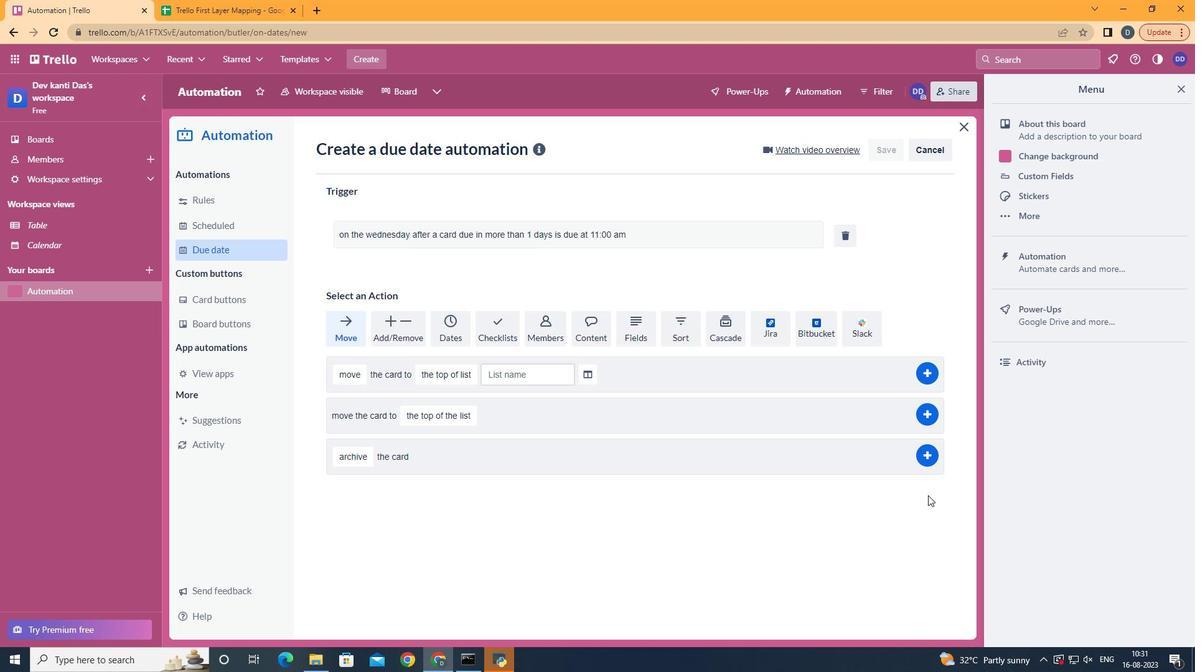 
Action: Mouse moved to (928, 495)
Screenshot: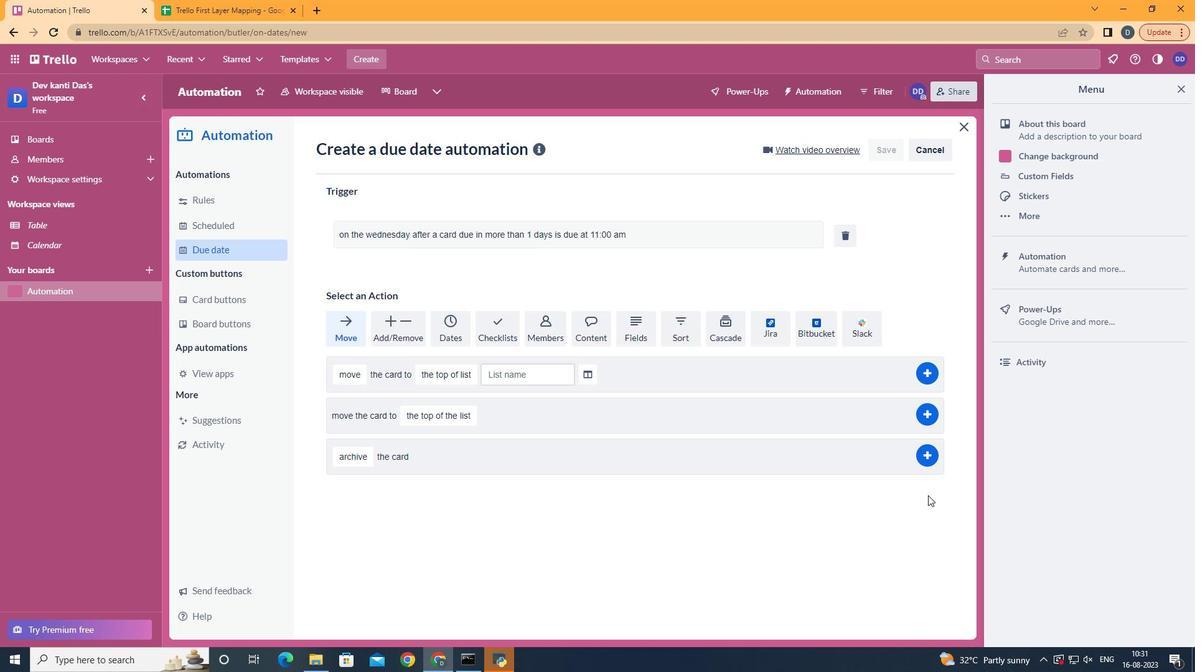 
